 Task: Use the audio channel remapper to remap the "Center" to "Right".
Action: Mouse moved to (104, 13)
Screenshot: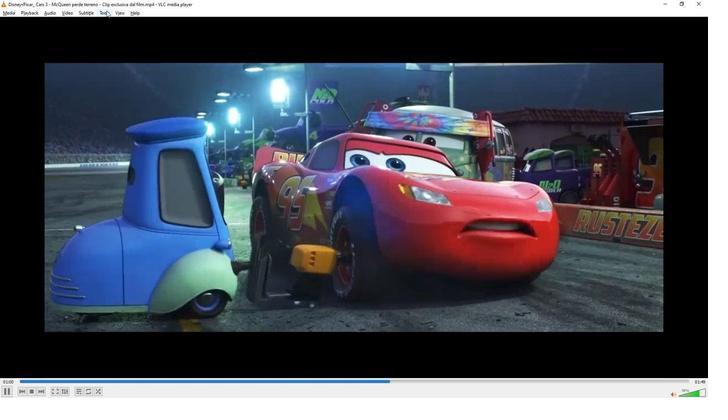 
Action: Mouse pressed left at (104, 13)
Screenshot: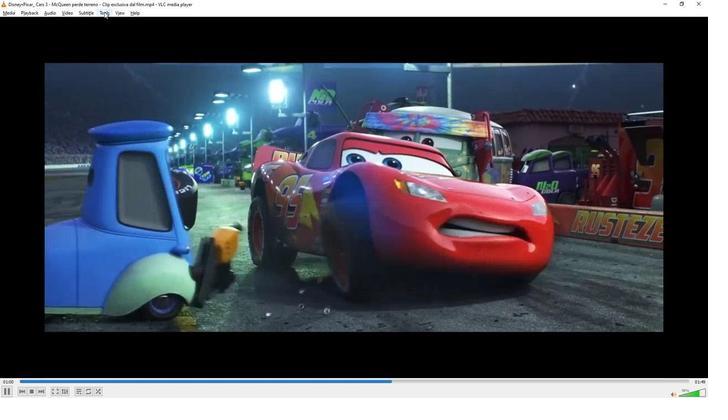 
Action: Mouse moved to (126, 100)
Screenshot: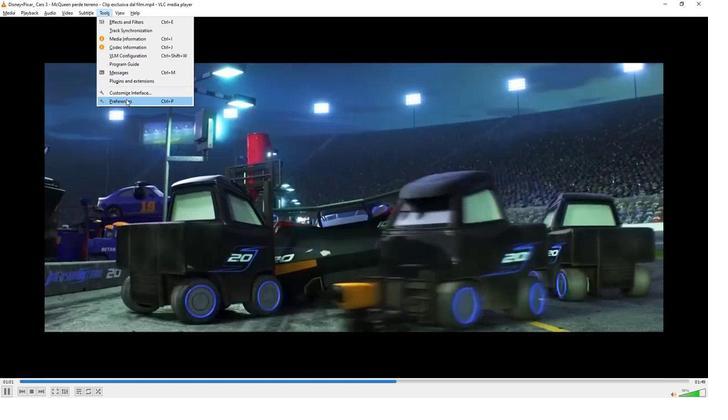 
Action: Mouse pressed left at (126, 100)
Screenshot: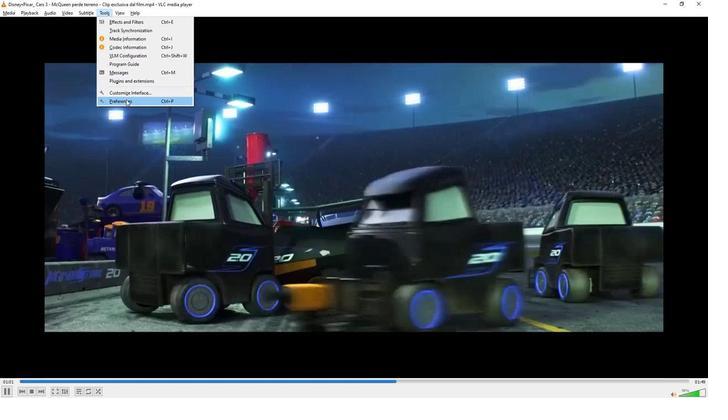 
Action: Mouse moved to (207, 298)
Screenshot: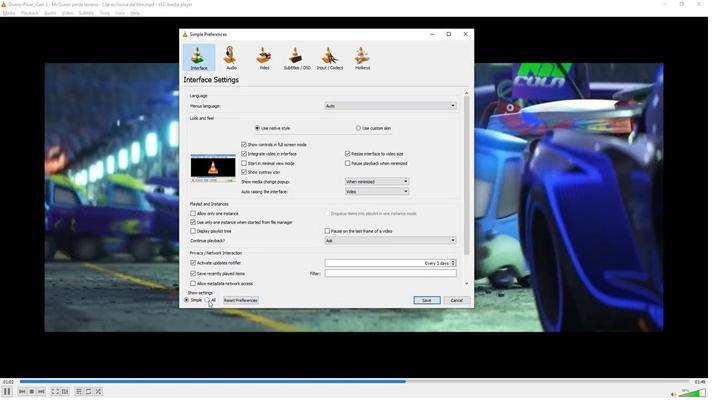 
Action: Mouse pressed left at (207, 298)
Screenshot: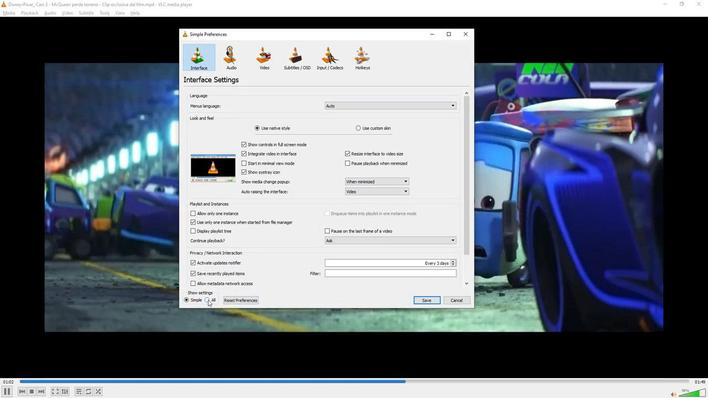 
Action: Mouse moved to (195, 134)
Screenshot: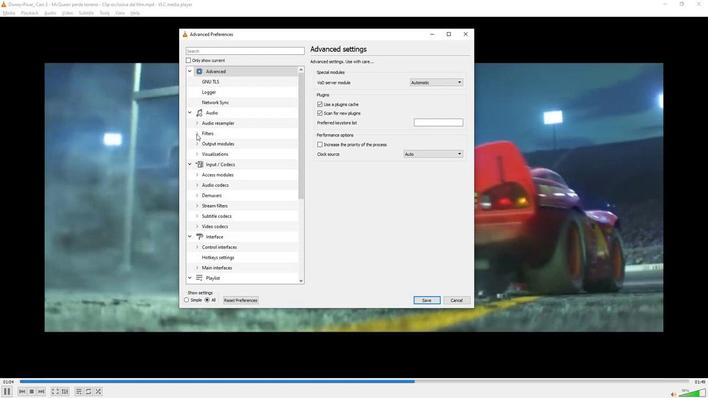 
Action: Mouse pressed left at (195, 134)
Screenshot: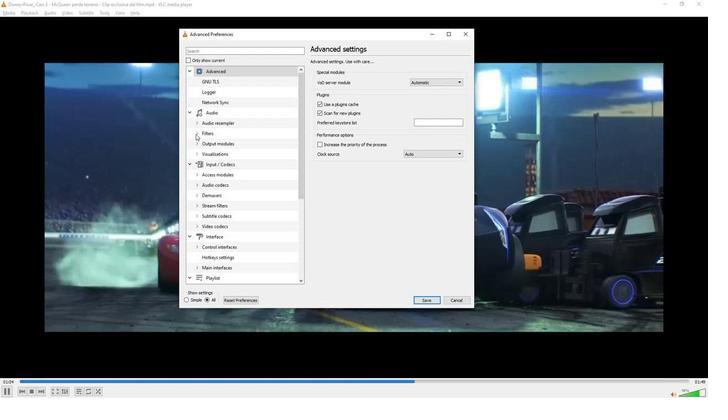 
Action: Mouse moved to (216, 237)
Screenshot: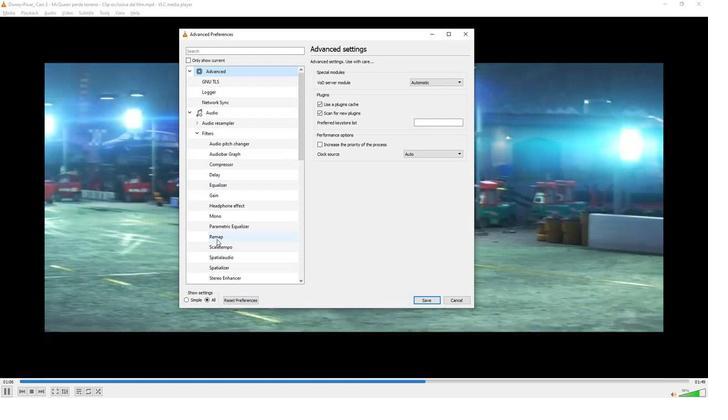 
Action: Mouse pressed left at (216, 237)
Screenshot: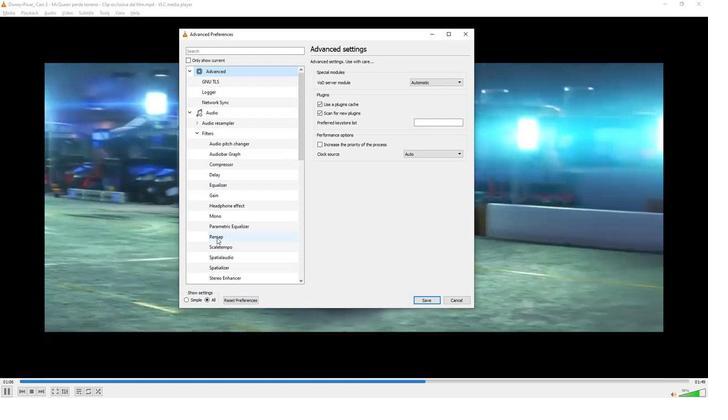 
Action: Mouse moved to (430, 85)
Screenshot: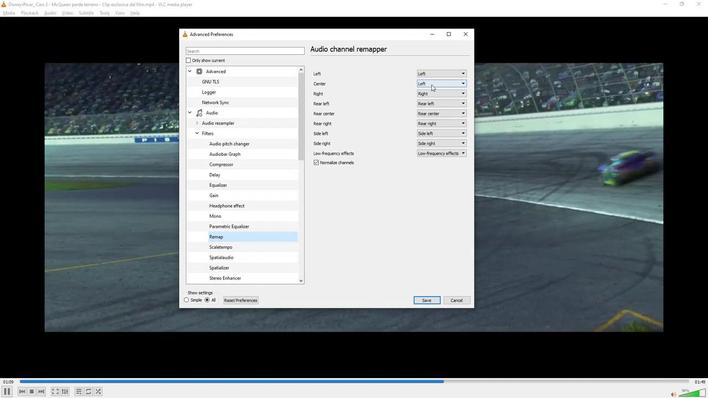
Action: Mouse pressed left at (430, 85)
Screenshot: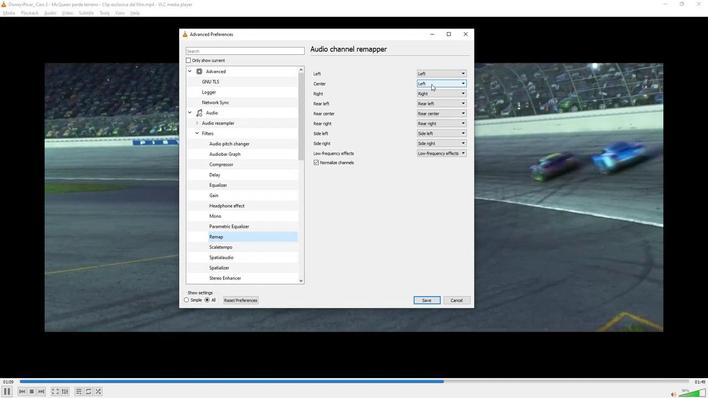 
Action: Mouse moved to (429, 98)
Screenshot: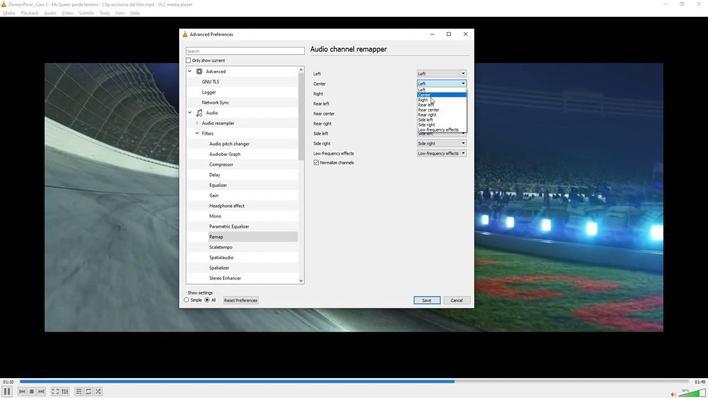 
Action: Mouse pressed left at (429, 98)
Screenshot: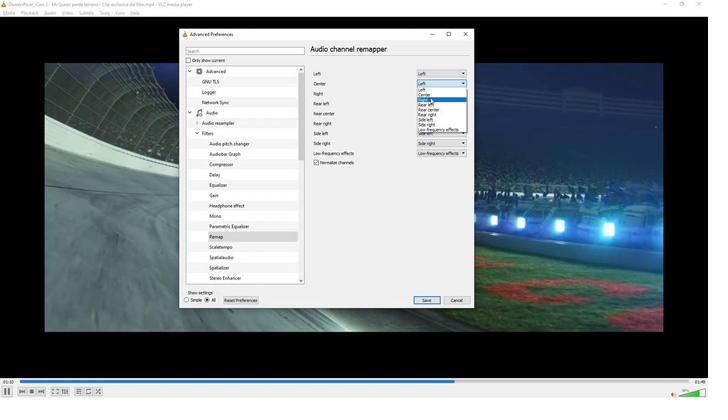 
Action: Mouse moved to (385, 203)
Screenshot: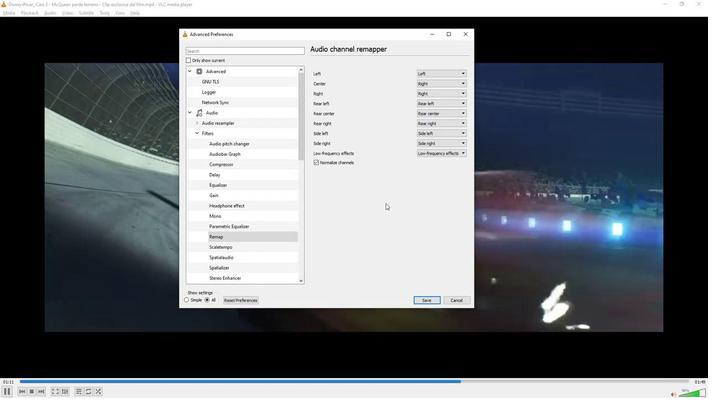 
